 Task: Look for products in the category "Guacamole" from Sprouts only.
Action: Mouse moved to (961, 305)
Screenshot: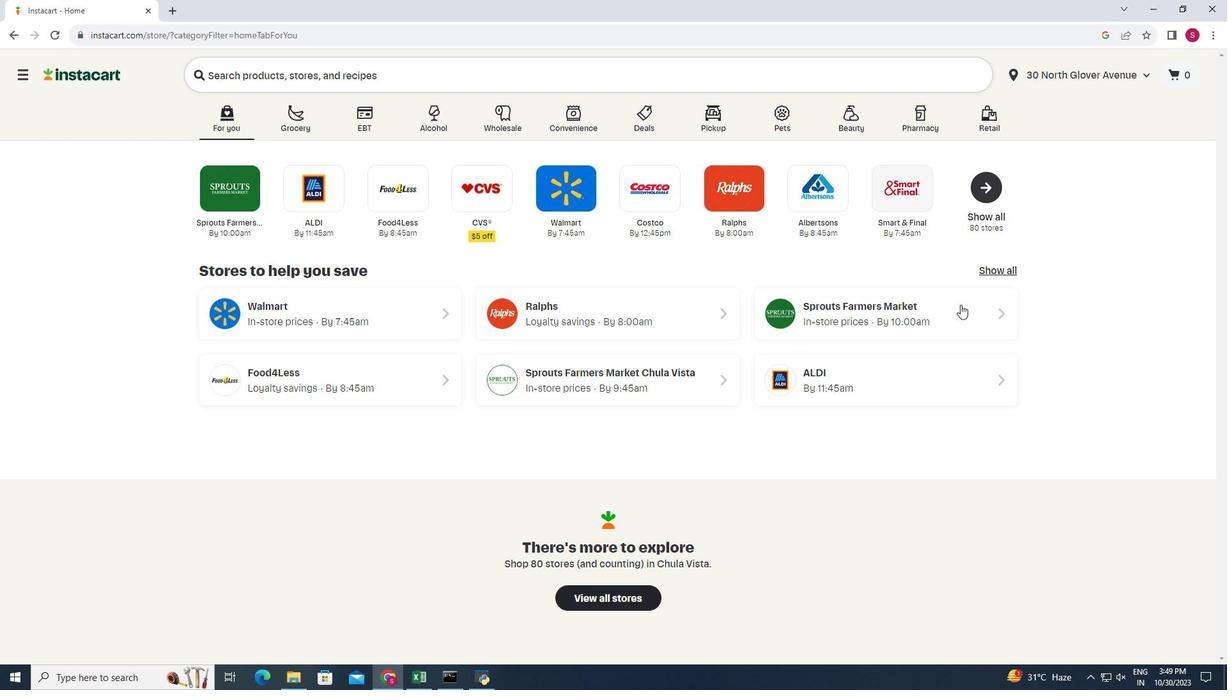 
Action: Mouse pressed left at (961, 305)
Screenshot: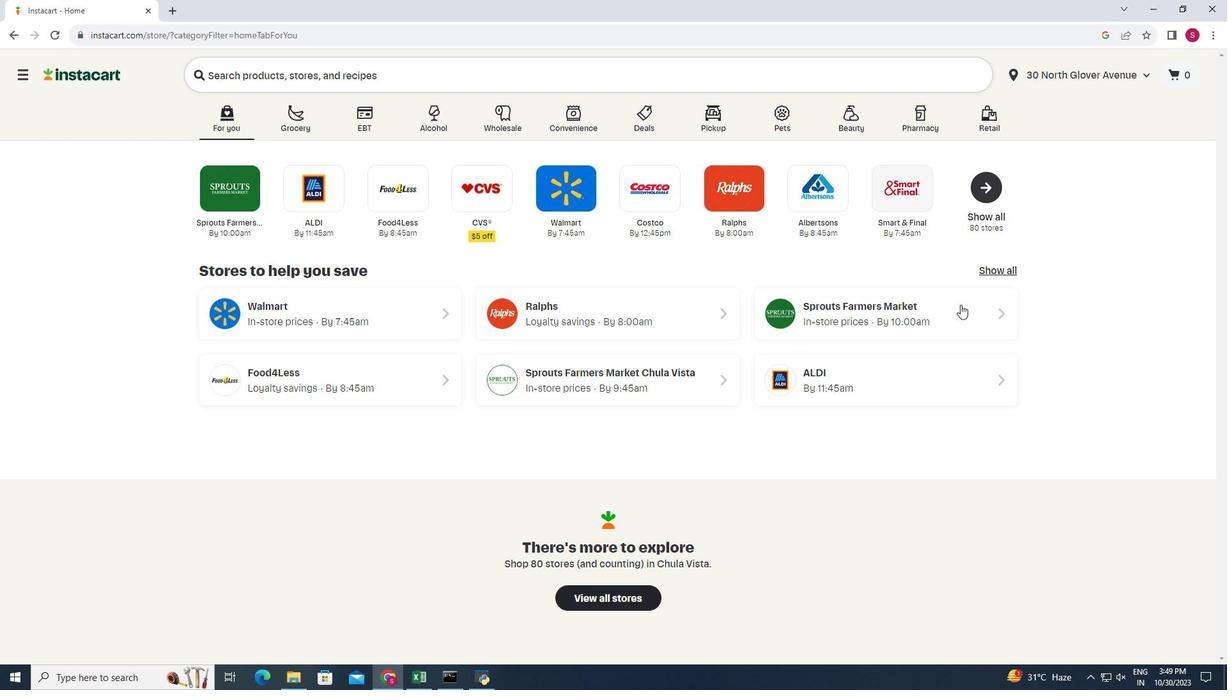 
Action: Mouse moved to (65, 560)
Screenshot: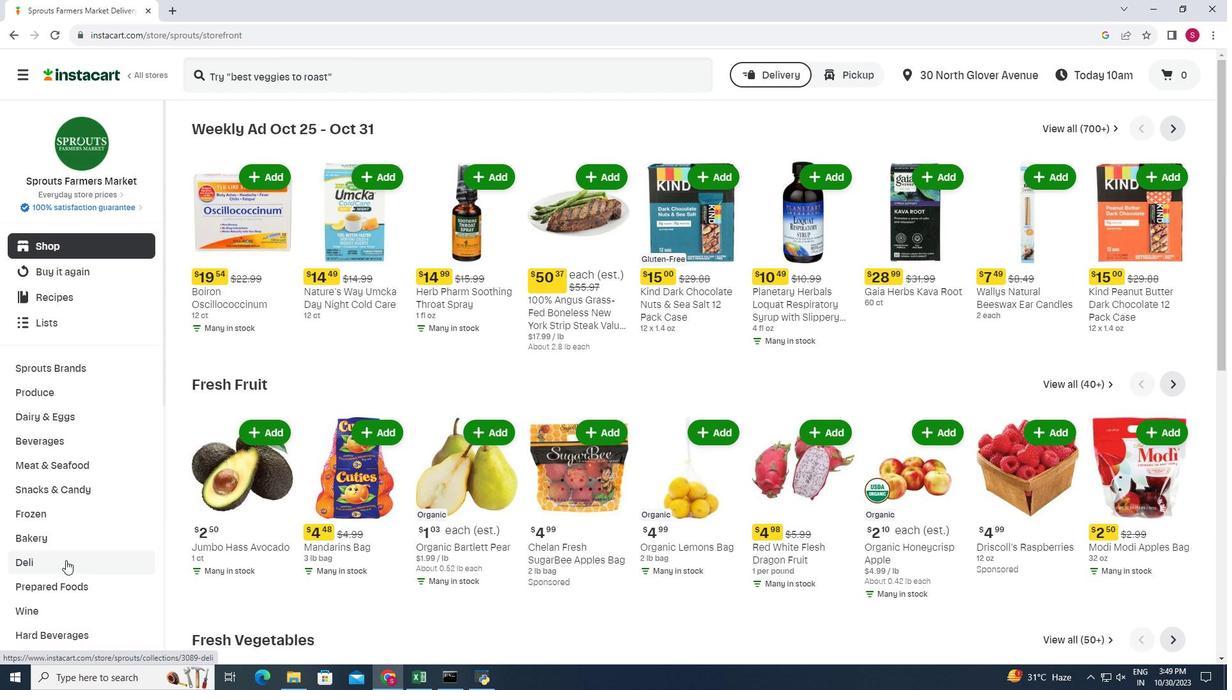 
Action: Mouse pressed left at (65, 560)
Screenshot: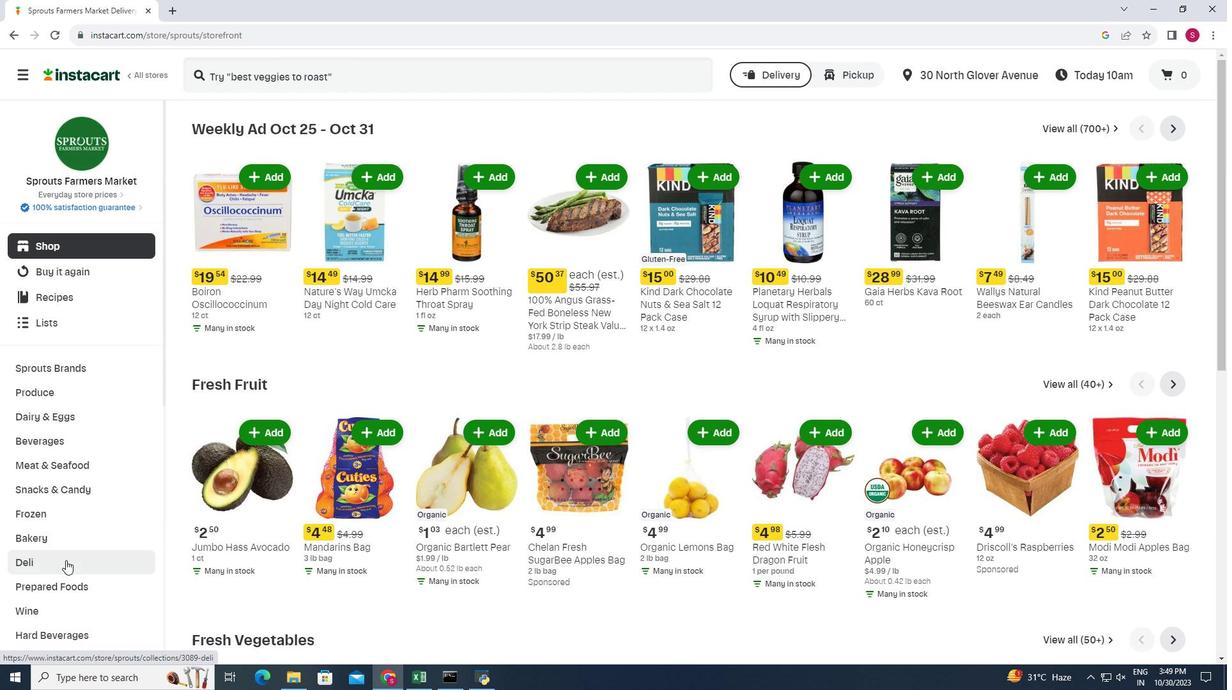 
Action: Mouse moved to (417, 313)
Screenshot: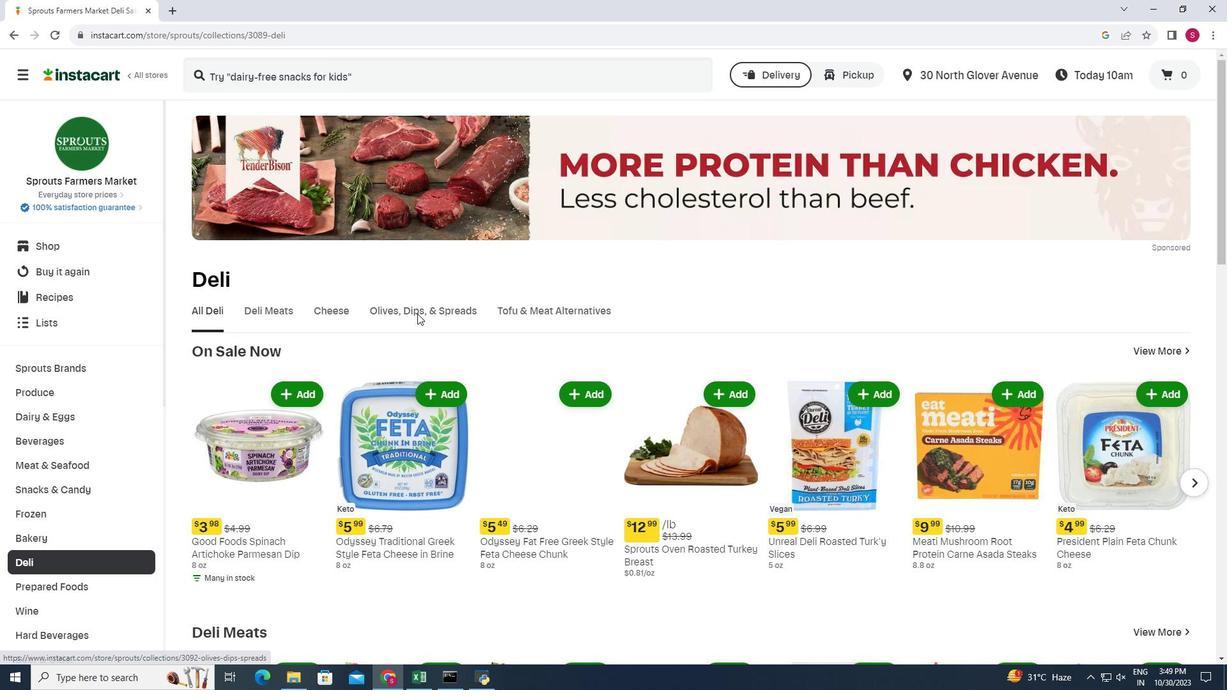 
Action: Mouse pressed left at (417, 313)
Screenshot: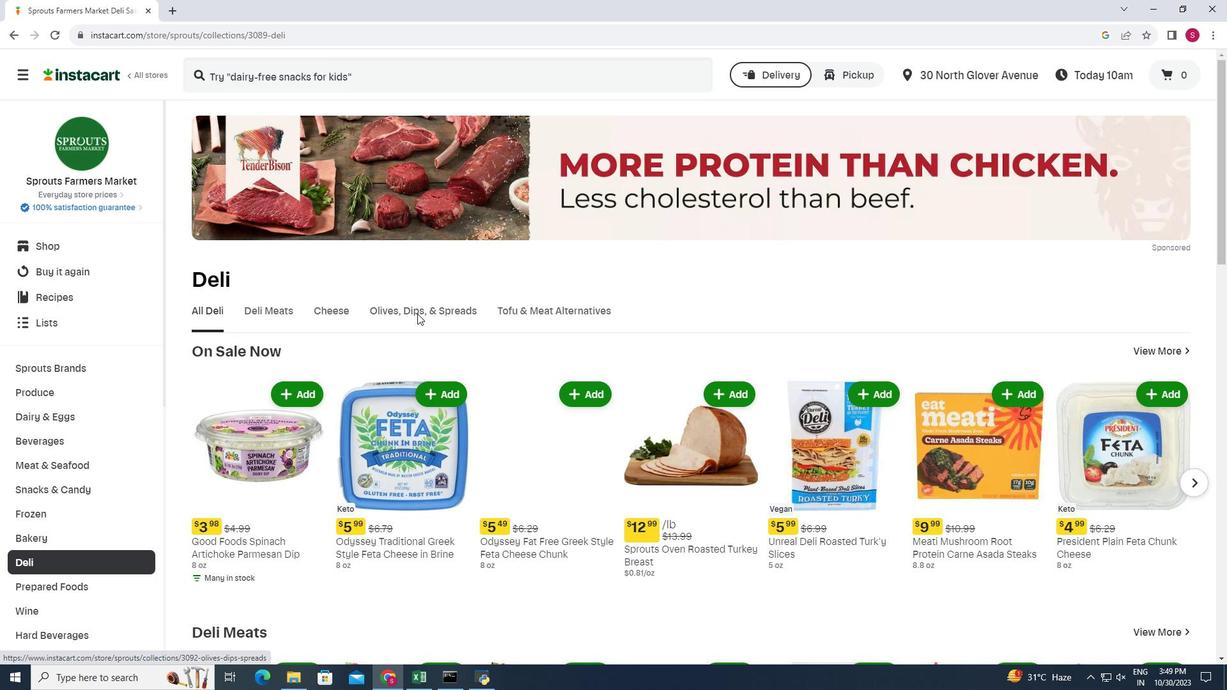 
Action: Mouse moved to (398, 213)
Screenshot: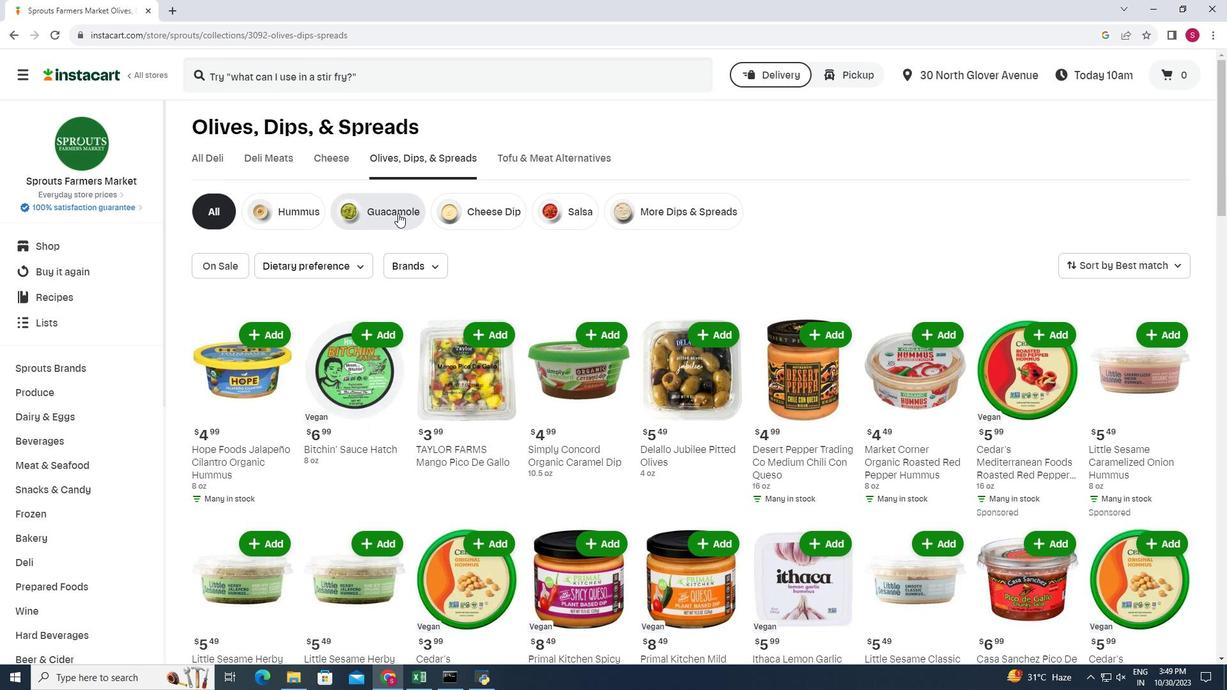 
Action: Mouse pressed left at (398, 213)
Screenshot: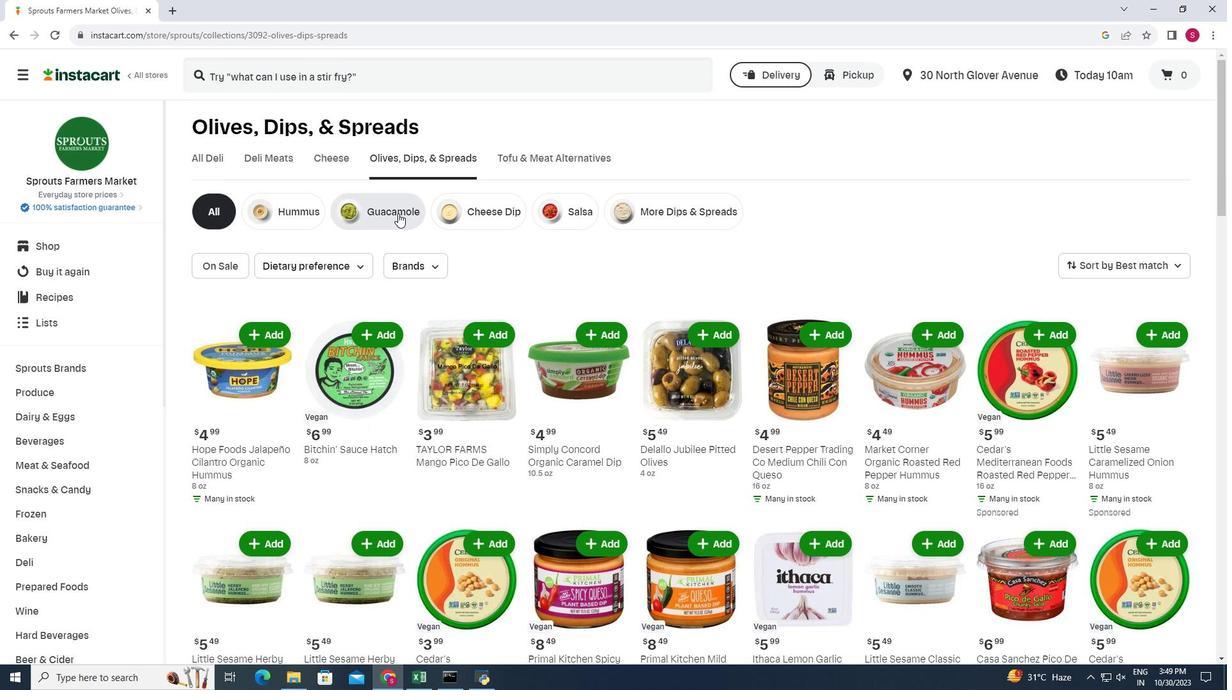 
Action: Mouse moved to (438, 269)
Screenshot: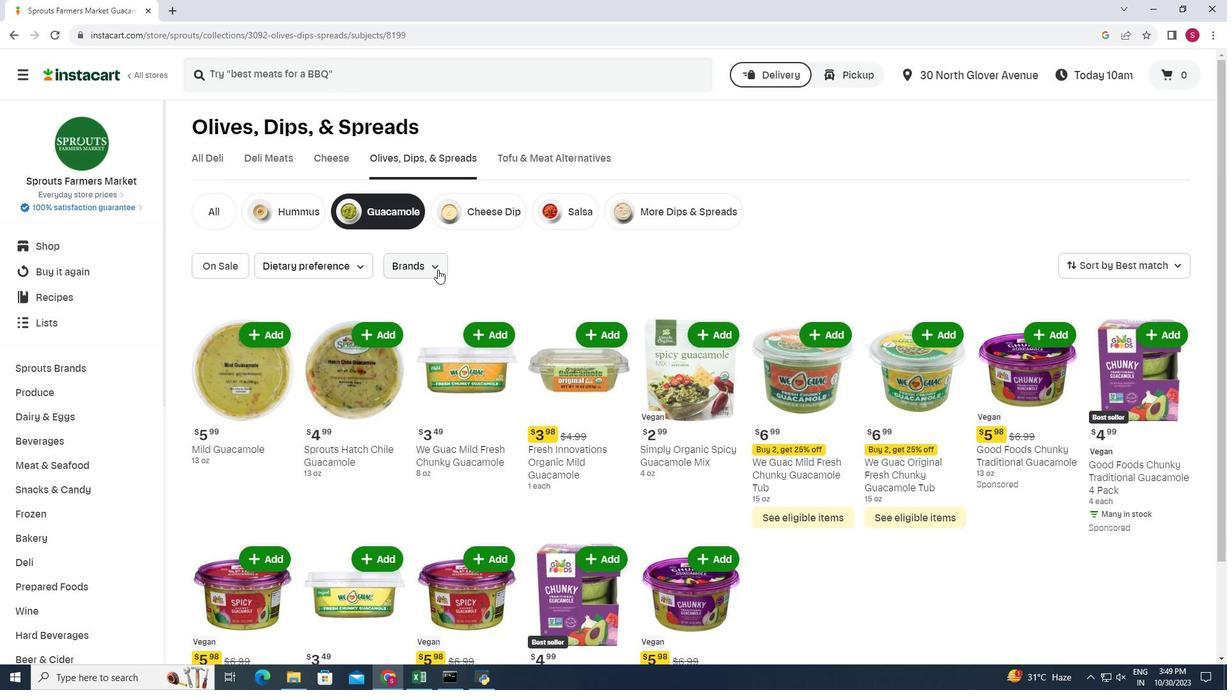 
Action: Mouse pressed left at (438, 269)
Screenshot: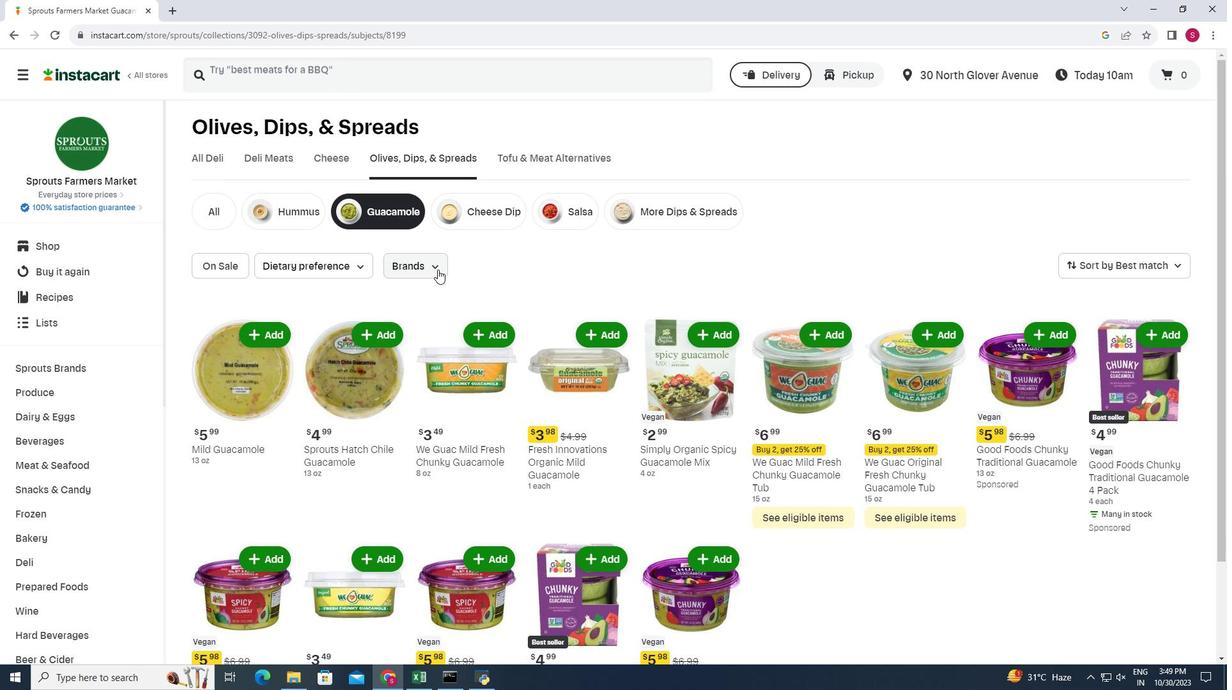
Action: Mouse moved to (401, 455)
Screenshot: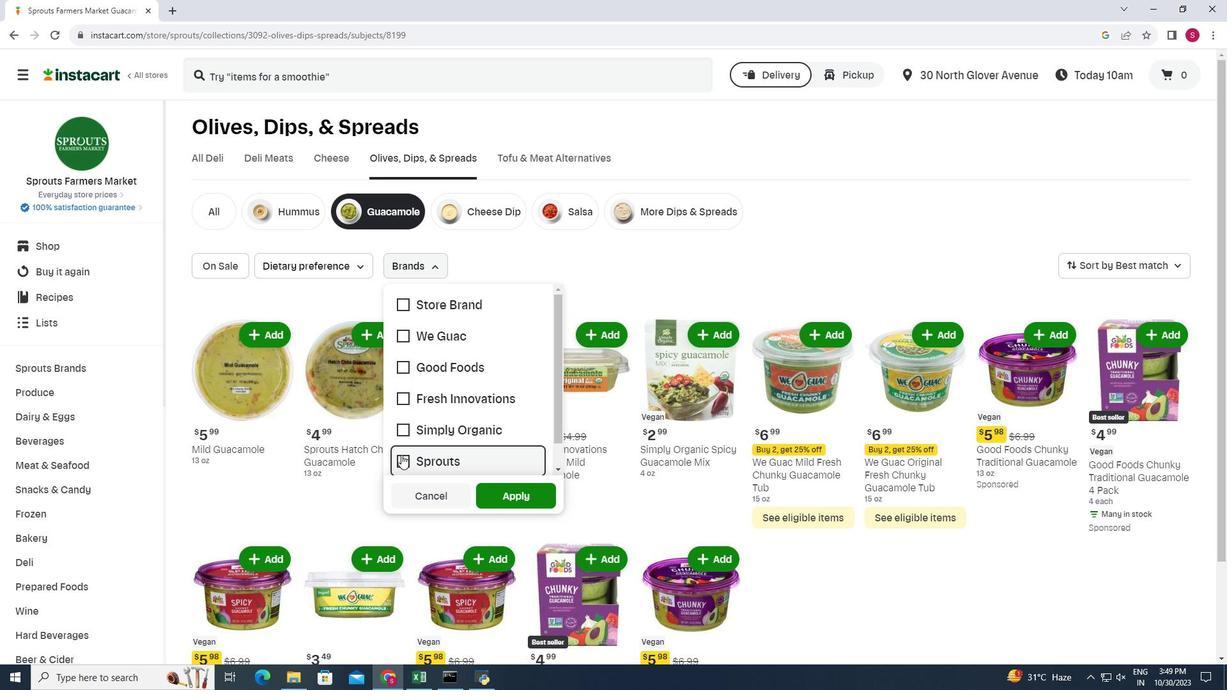 
Action: Mouse pressed left at (401, 455)
Screenshot: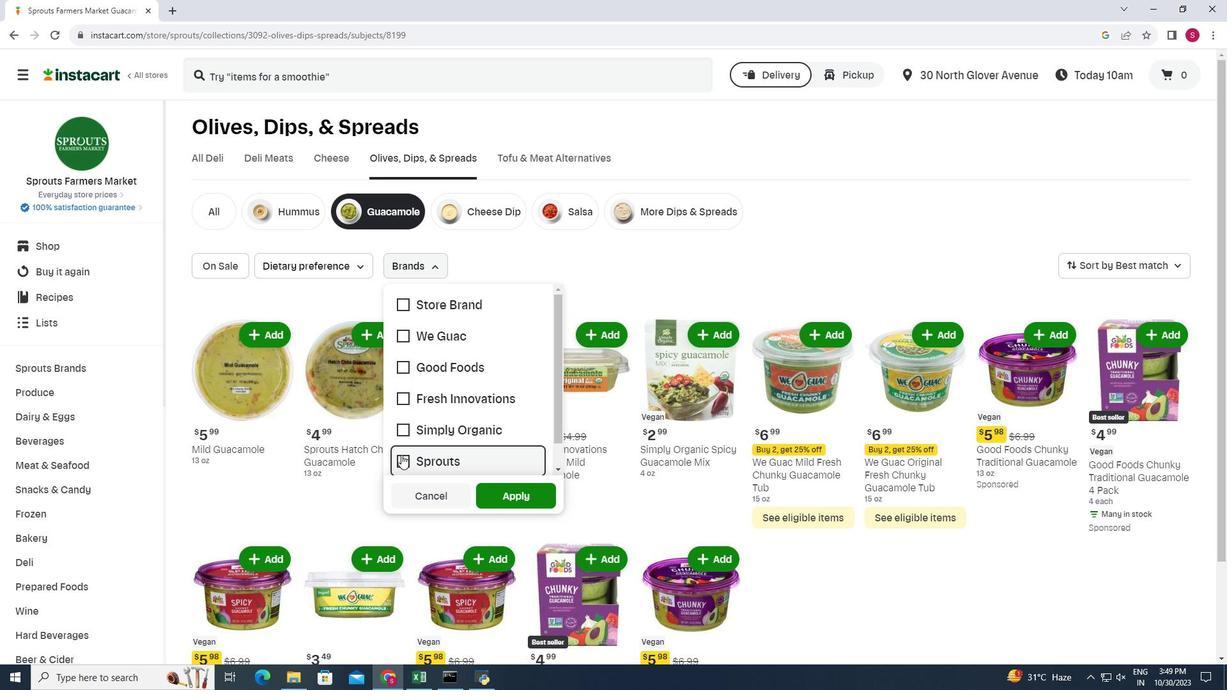 
Action: Mouse moved to (508, 493)
Screenshot: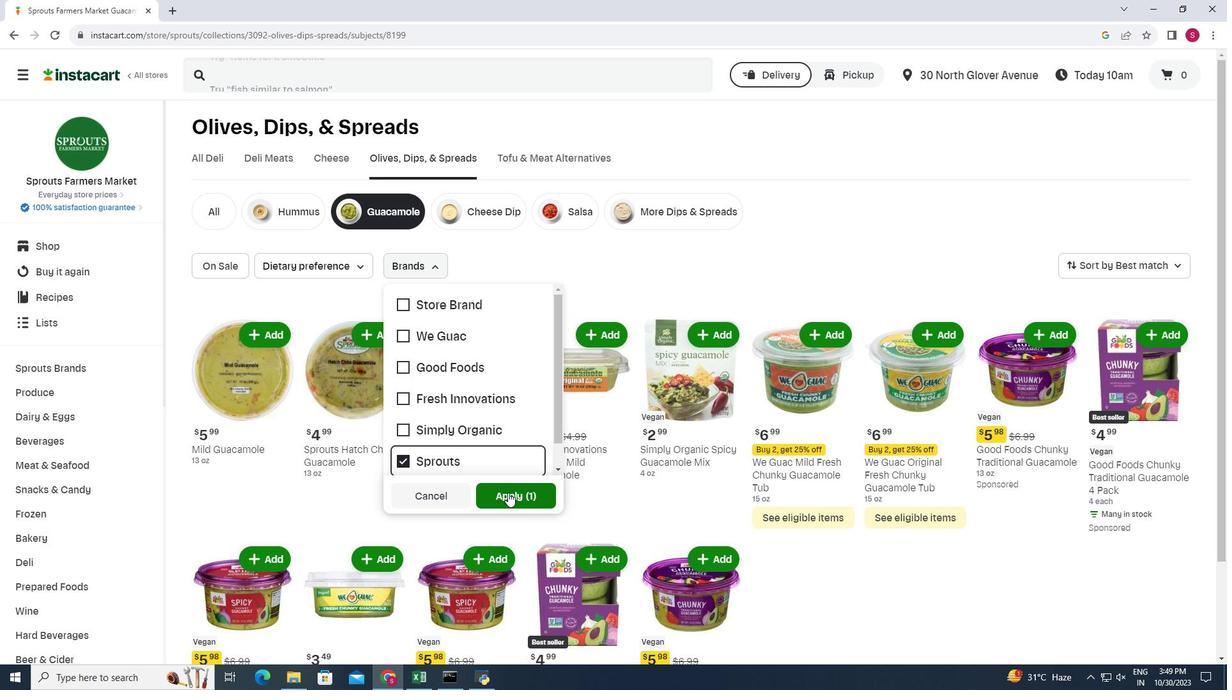 
Action: Mouse pressed left at (508, 493)
Screenshot: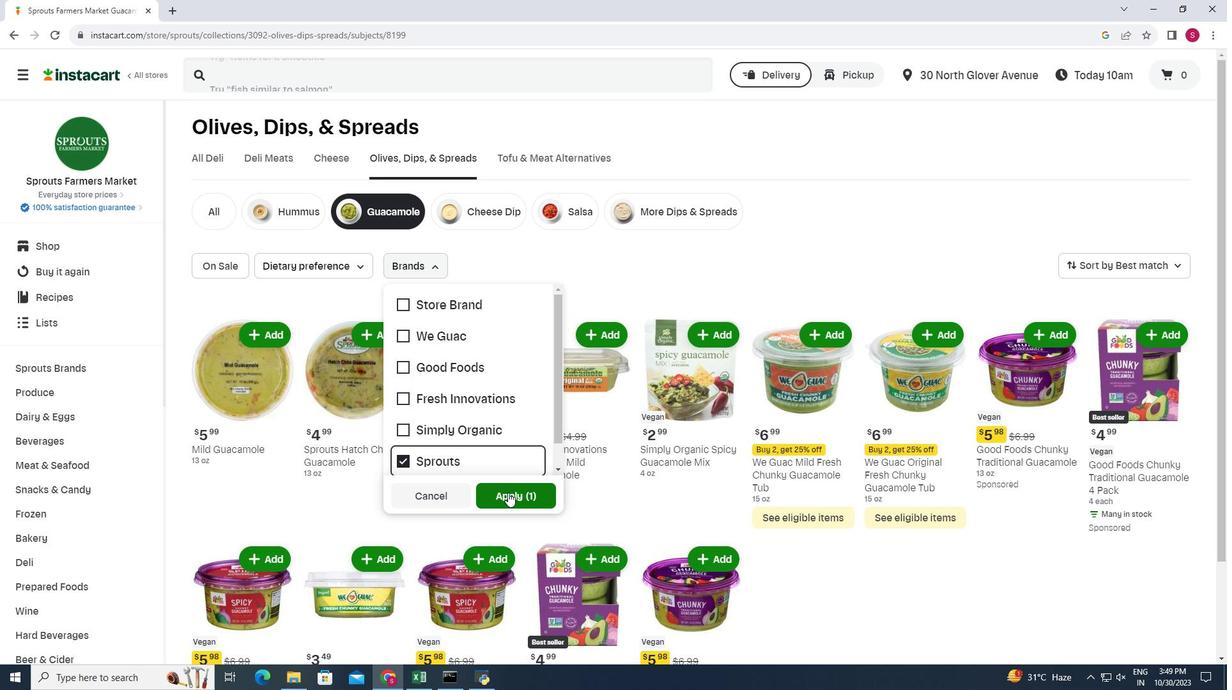 
Action: Mouse moved to (602, 431)
Screenshot: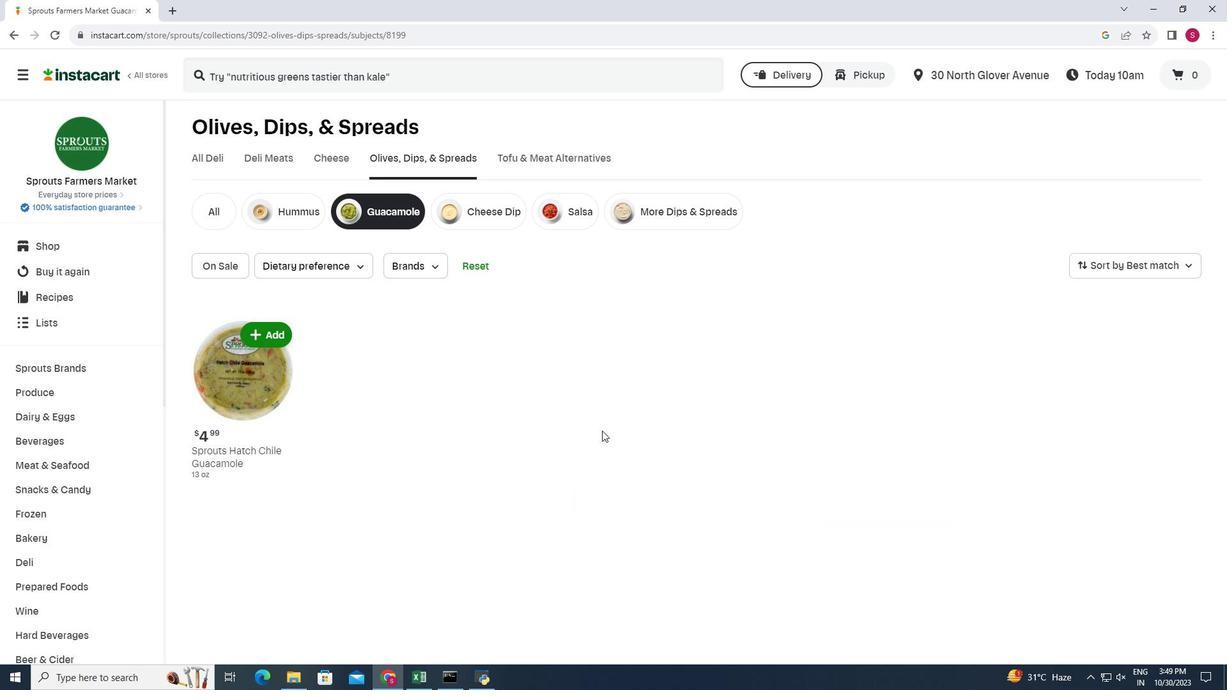 
